 Task: Get directions from Fort Davis National Historic Site, Texas, United States to Greensboro, North Carolina, United States arriving by 5:00 pm tomorrow
Action: Mouse moved to (290, 63)
Screenshot: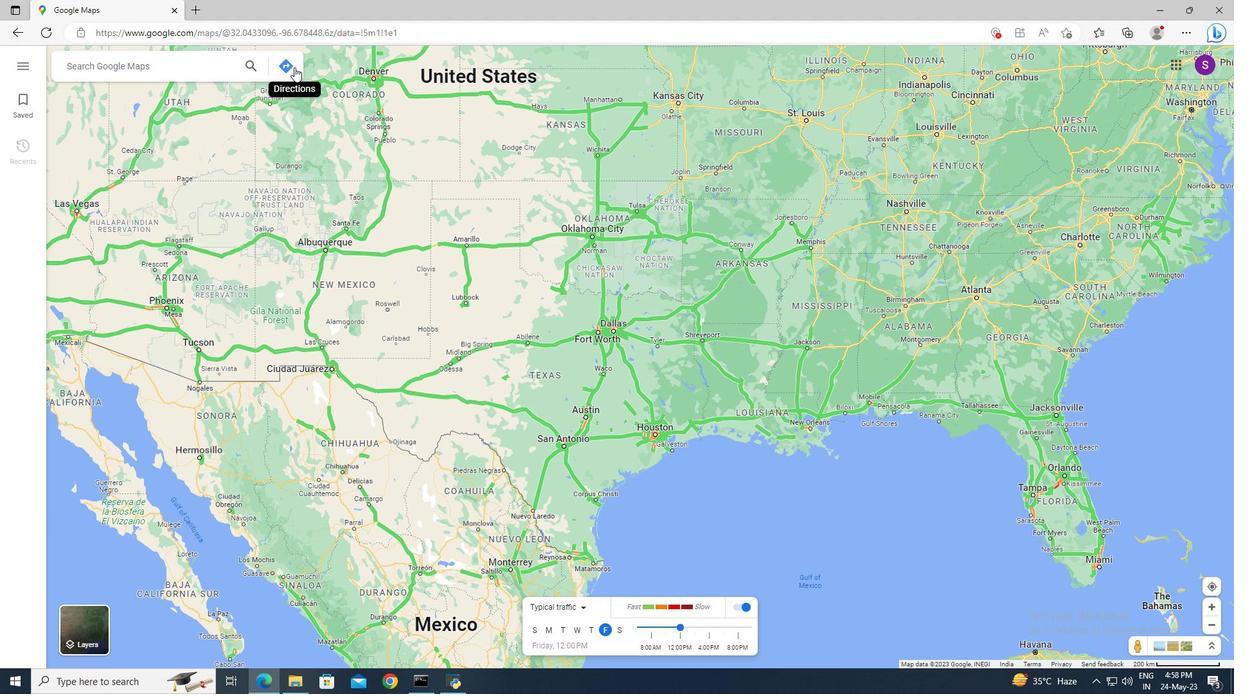
Action: Mouse pressed left at (290, 63)
Screenshot: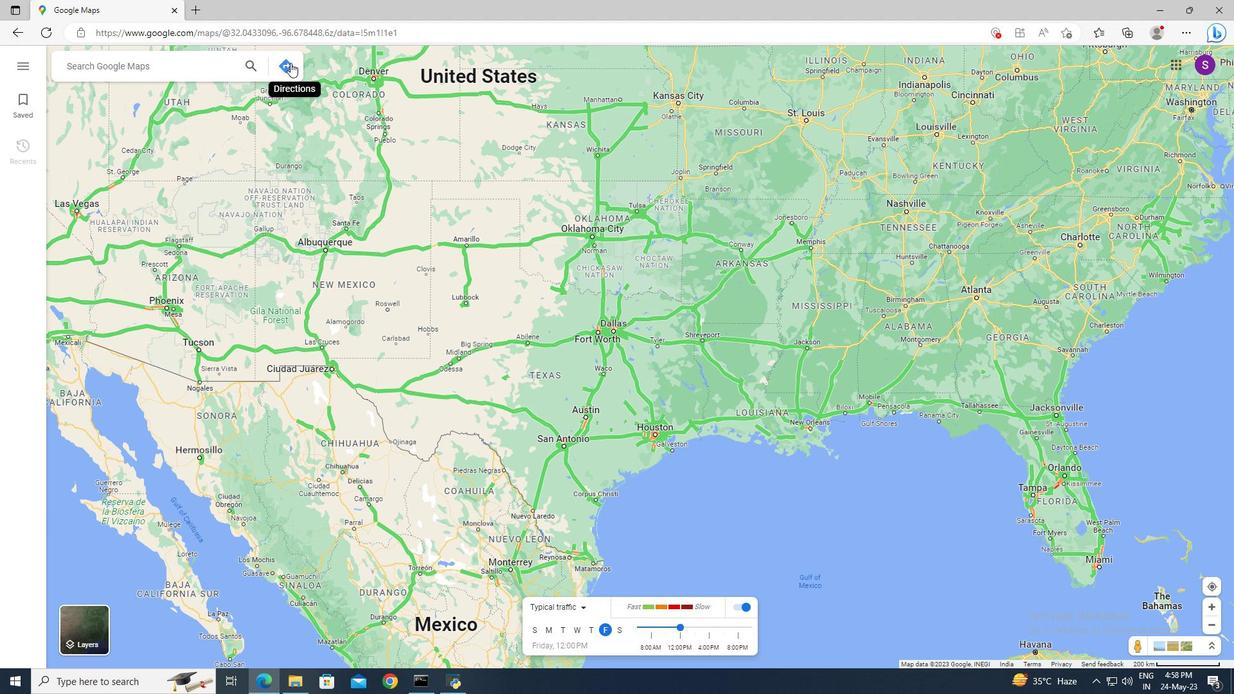 
Action: Mouse moved to (131, 103)
Screenshot: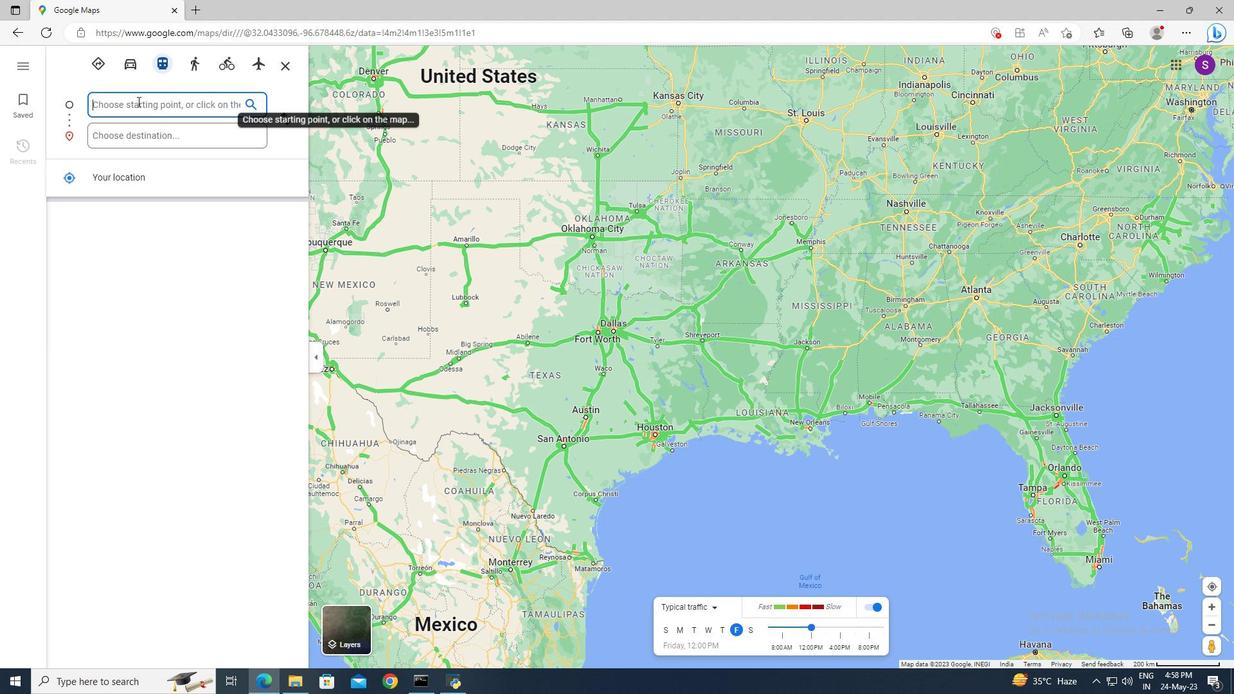 
Action: Mouse pressed left at (131, 103)
Screenshot: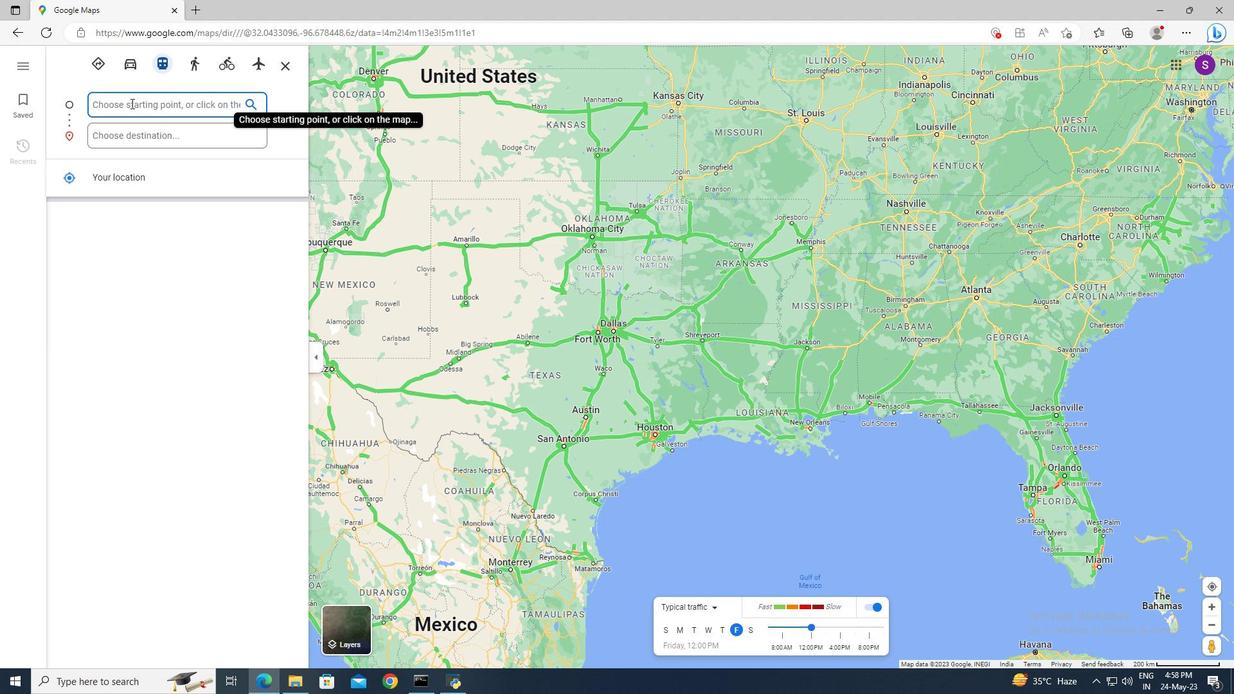 
Action: Key pressed <Key.shift>Fort<Key.space><Key.shift>Davis<Key.space><Key.shift>National<Key.space><Key.shift>Historic<Key.space><Key.shift_r>Site
Screenshot: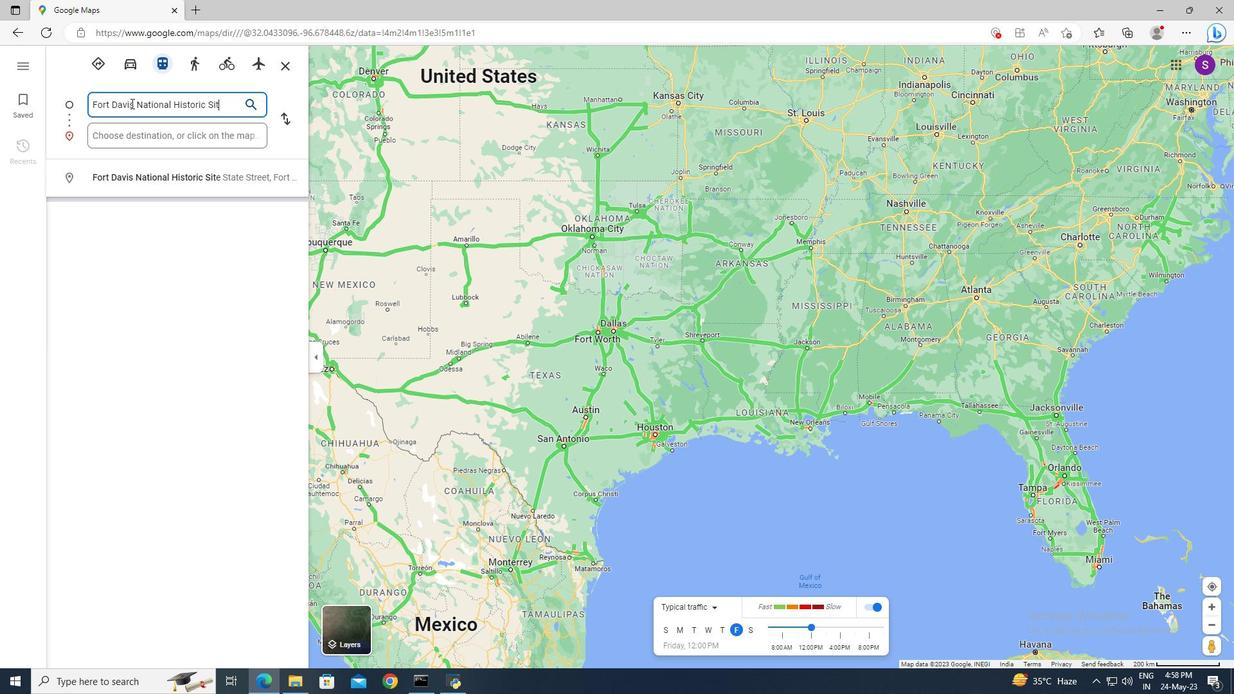 
Action: Mouse moved to (140, 180)
Screenshot: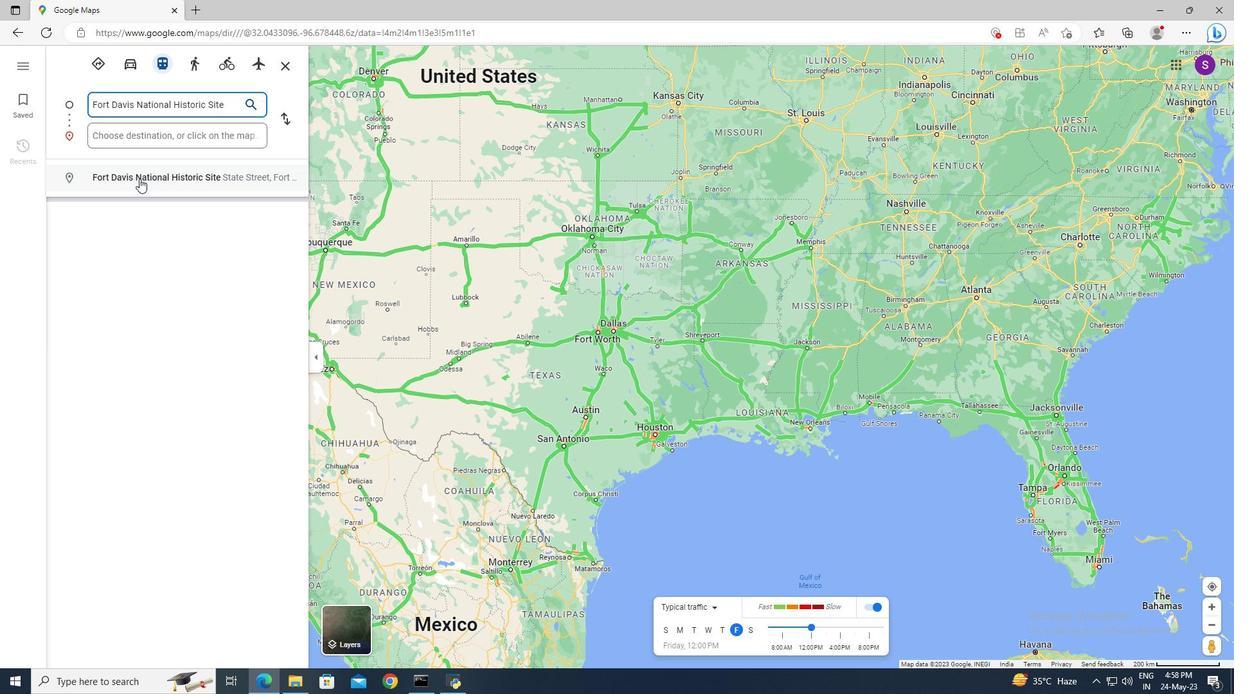 
Action: Mouse pressed left at (140, 180)
Screenshot: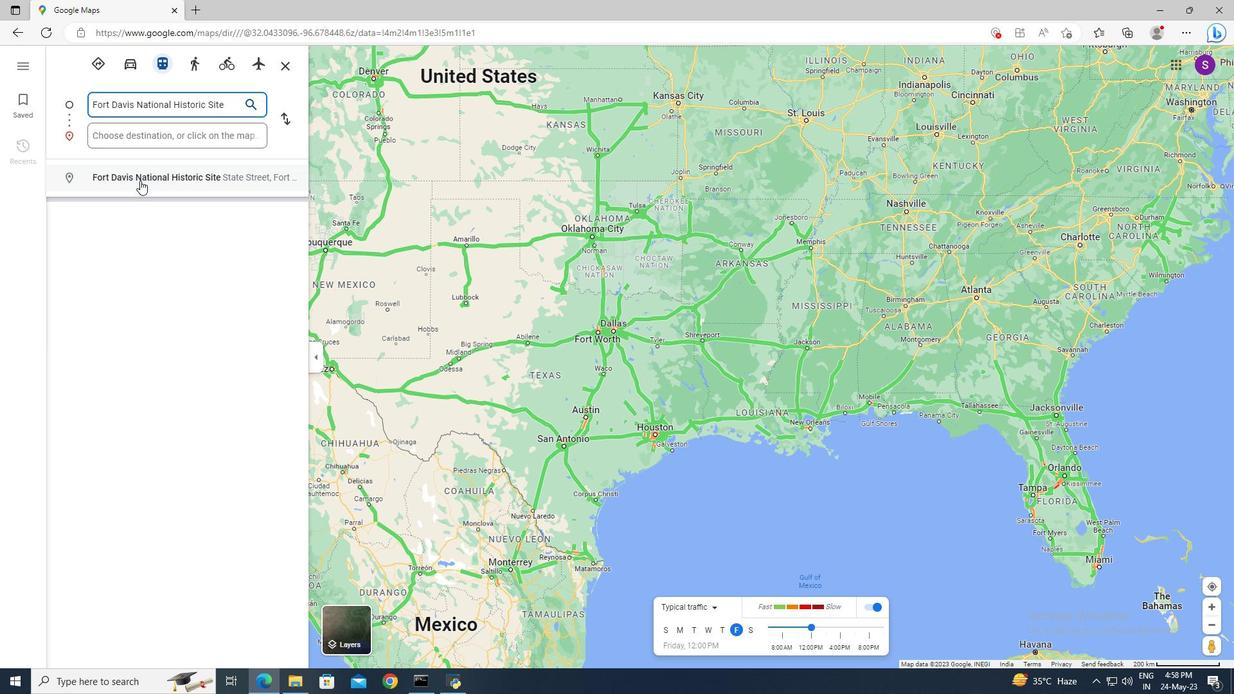 
Action: Mouse moved to (134, 136)
Screenshot: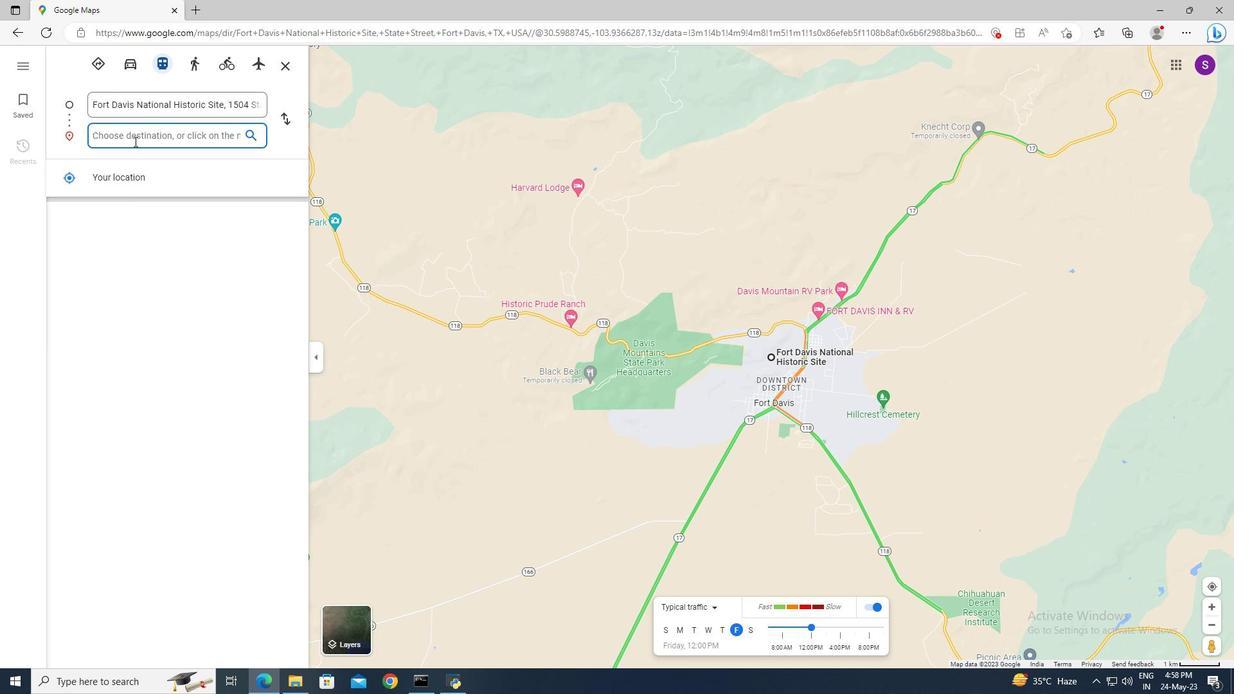 
Action: Mouse pressed left at (134, 136)
Screenshot: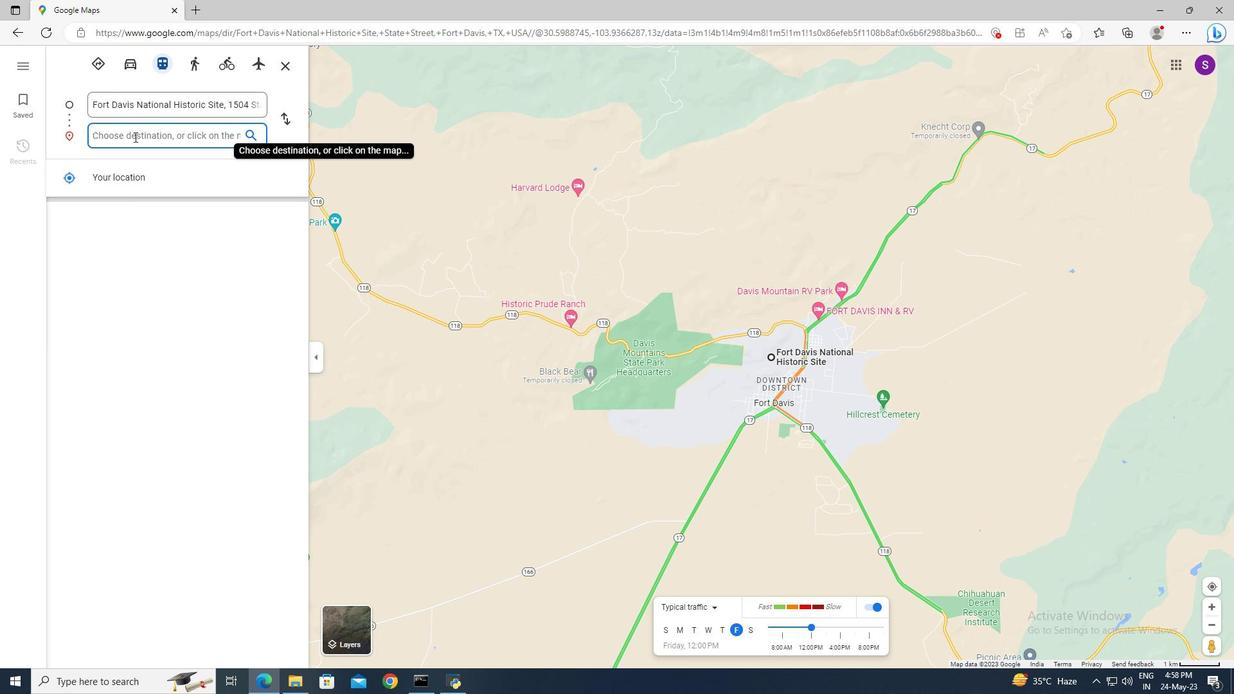 
Action: Key pressed <Key.shift>Greensboro
Screenshot: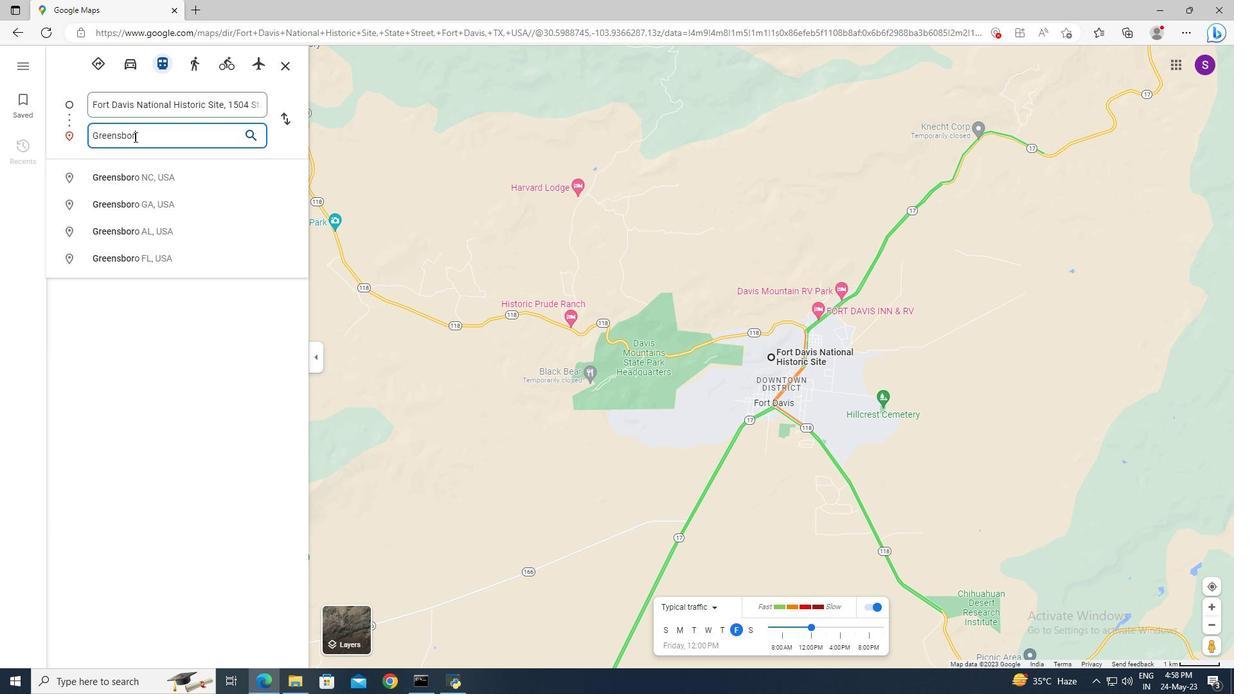 
Action: Mouse moved to (144, 175)
Screenshot: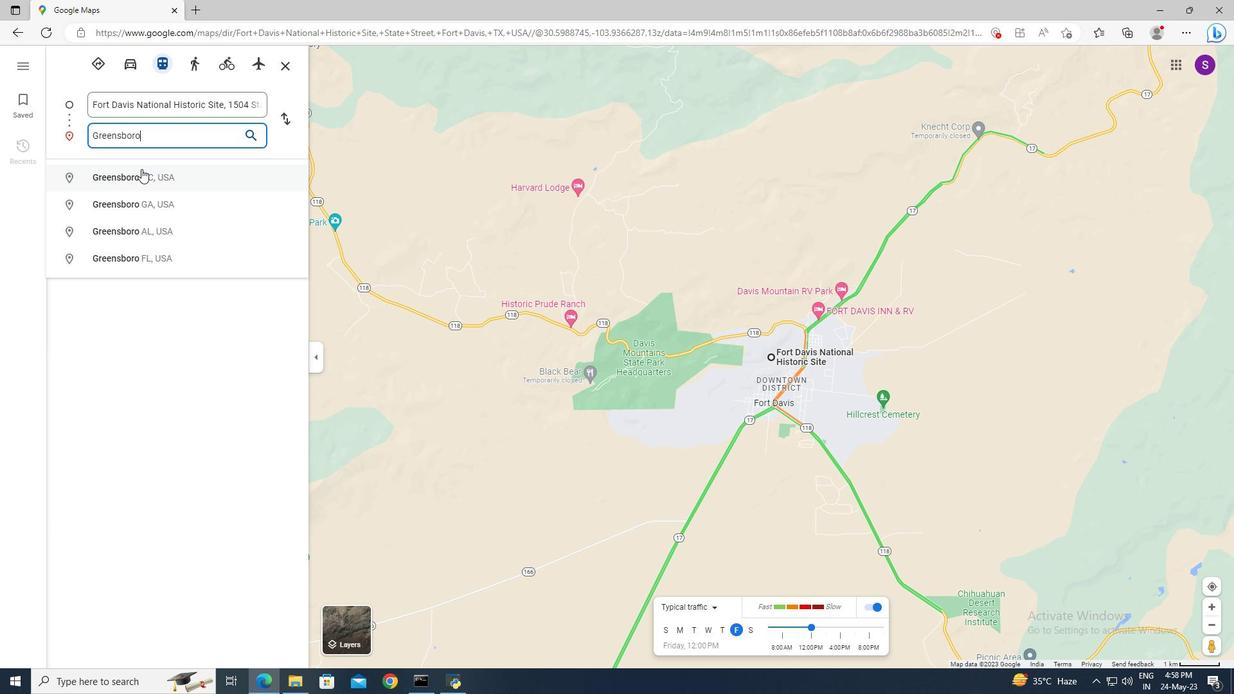 
Action: Mouse pressed left at (144, 175)
Screenshot: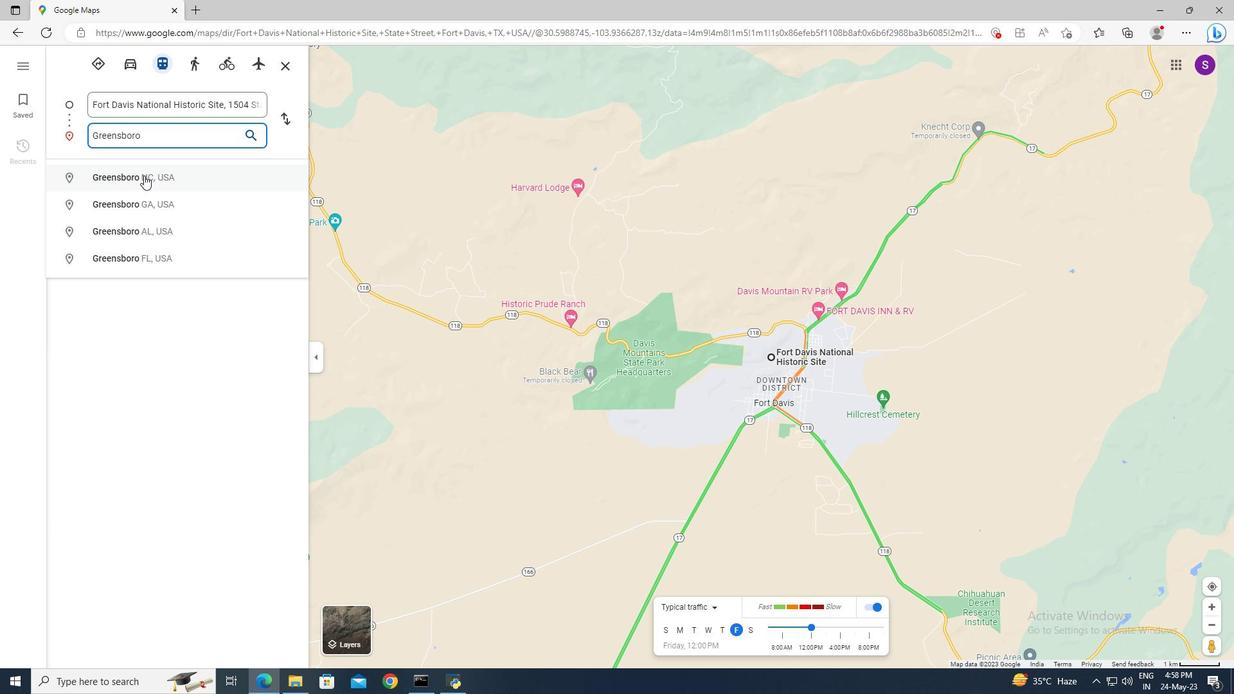 
Action: Mouse moved to (146, 179)
Screenshot: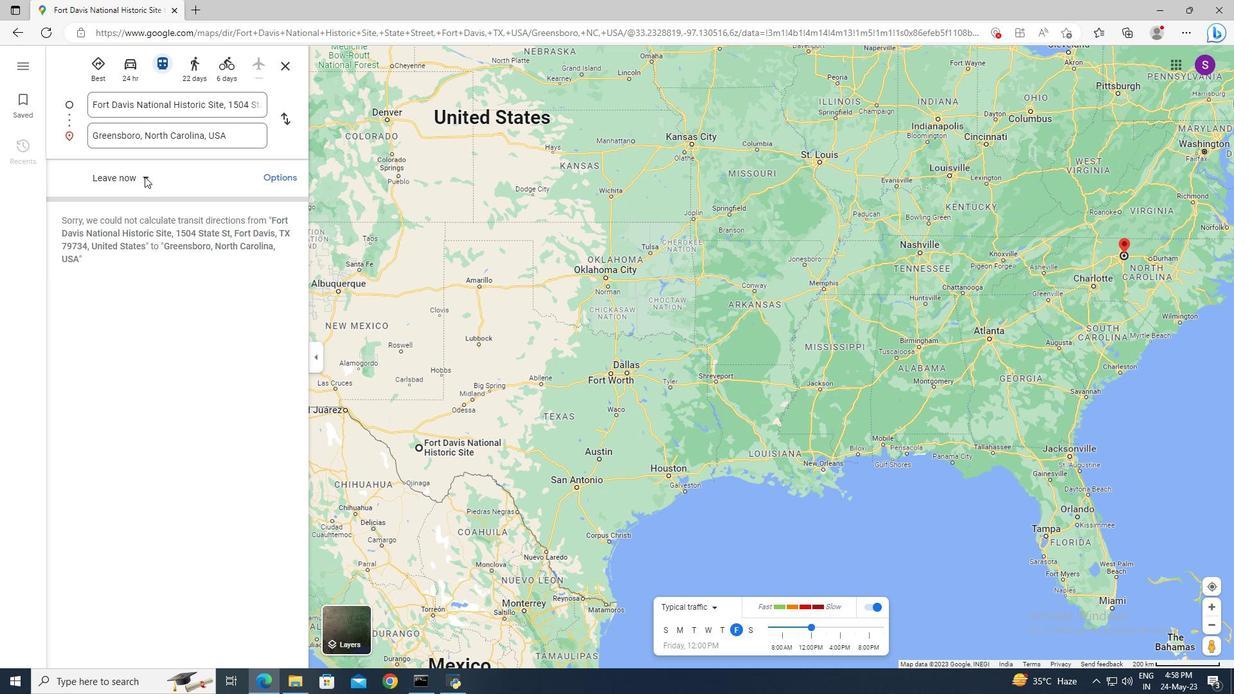 
Action: Mouse pressed left at (146, 179)
Screenshot: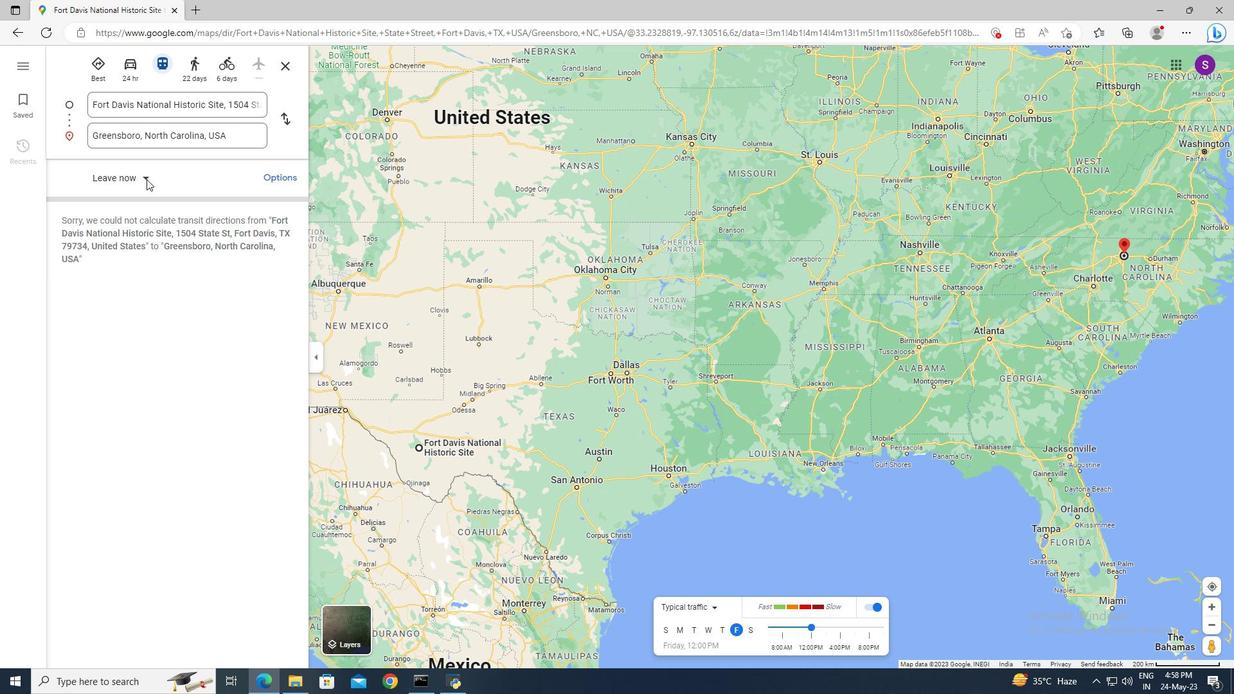 
Action: Mouse moved to (132, 227)
Screenshot: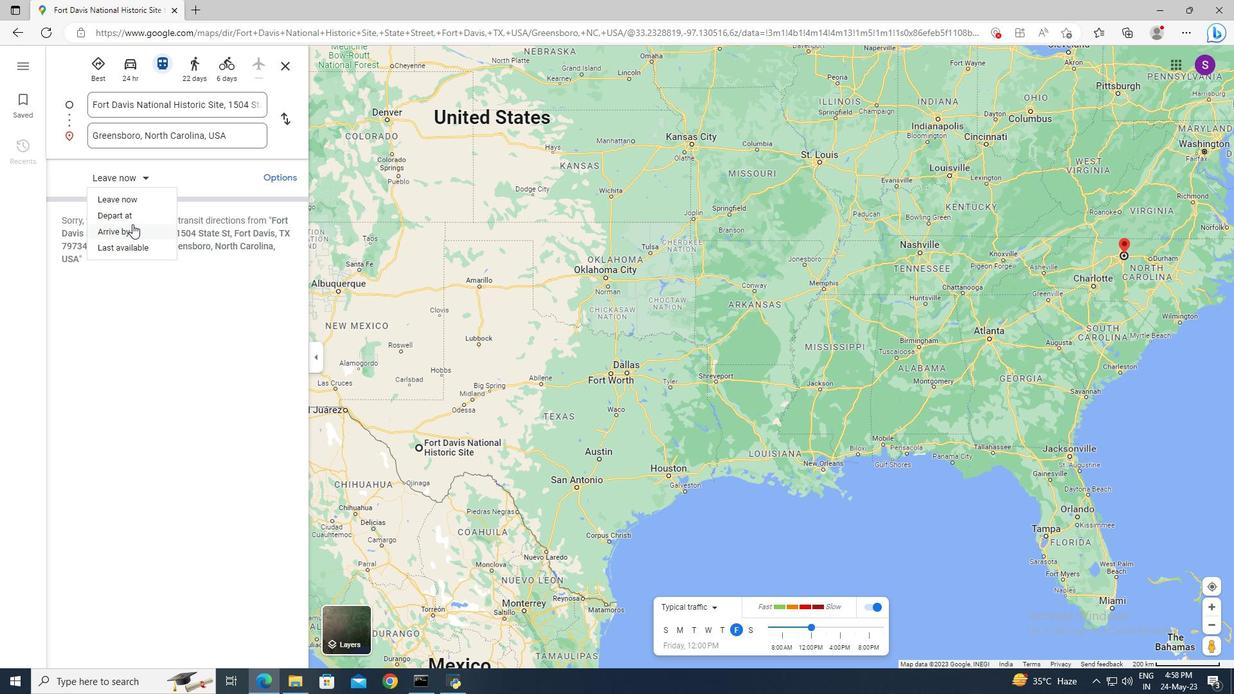 
Action: Mouse pressed left at (132, 227)
Screenshot: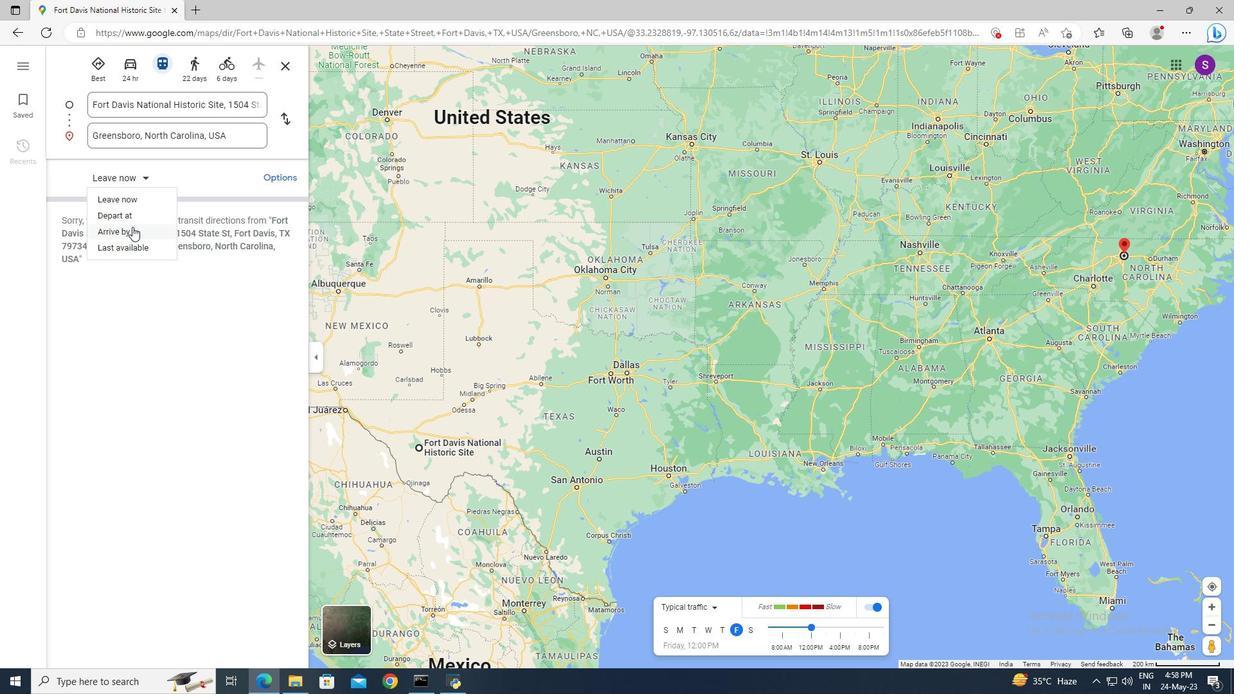 
Action: Mouse moved to (117, 202)
Screenshot: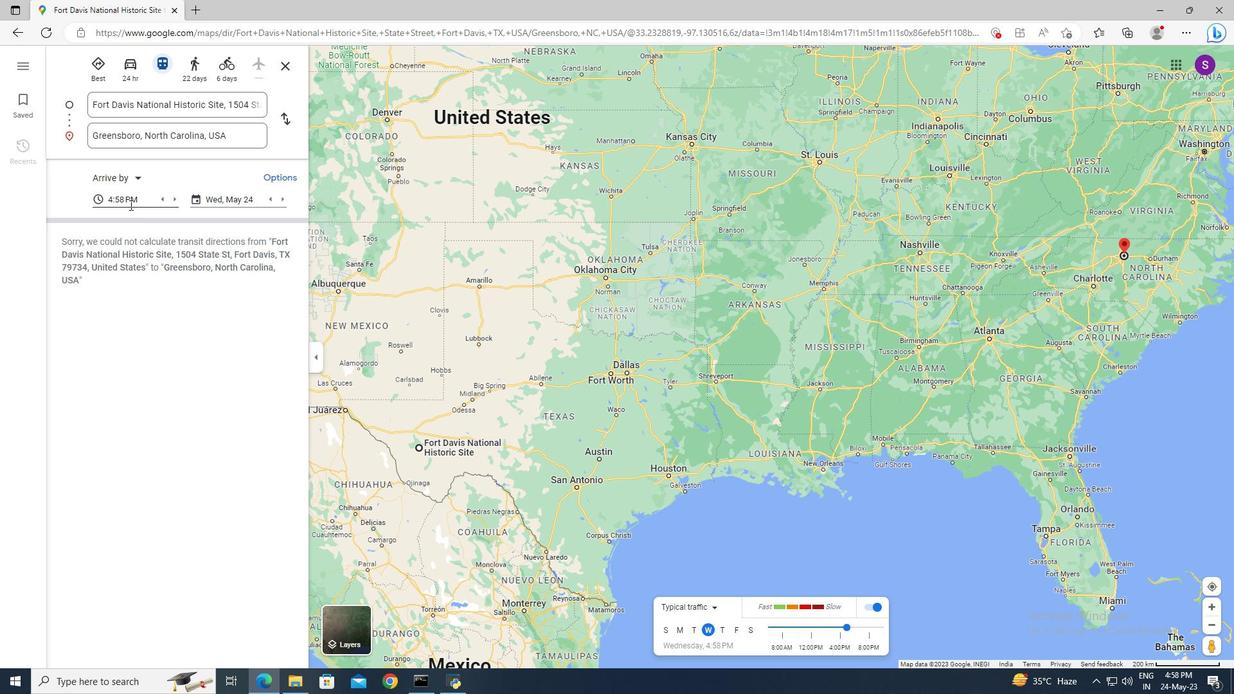 
Action: Mouse pressed left at (117, 202)
Screenshot: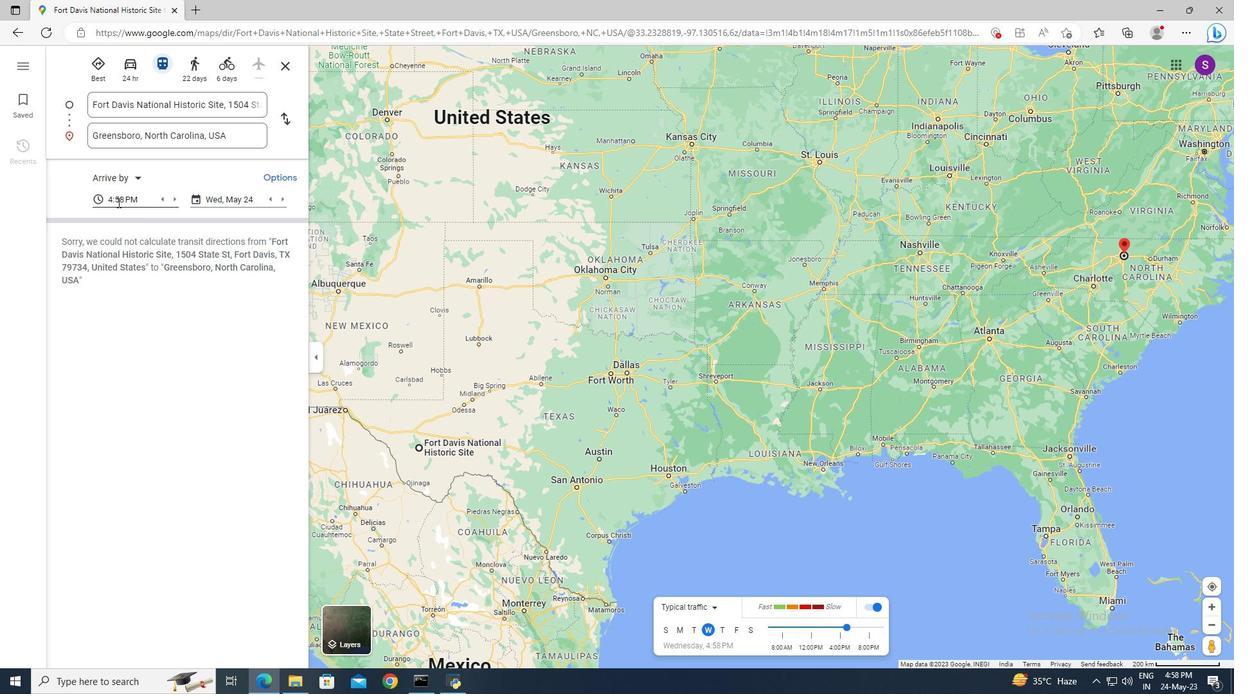
Action: Mouse moved to (126, 346)
Screenshot: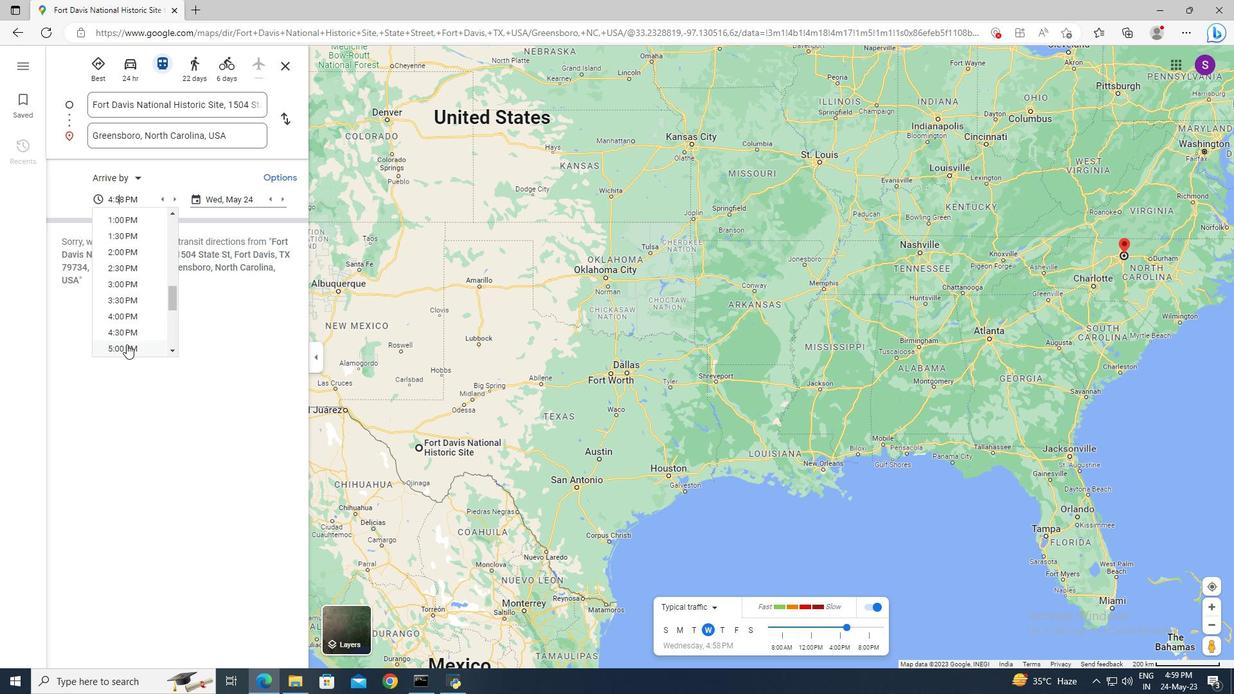 
Action: Mouse pressed left at (126, 346)
Screenshot: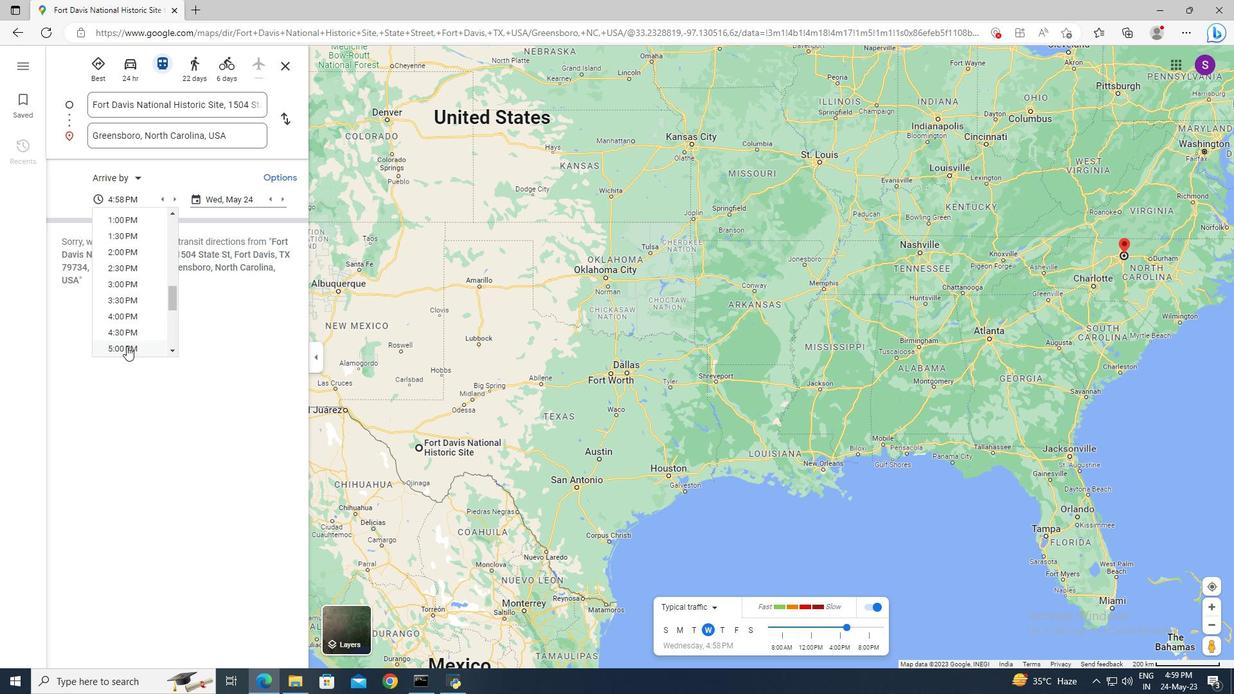 
Action: Mouse moved to (245, 200)
Screenshot: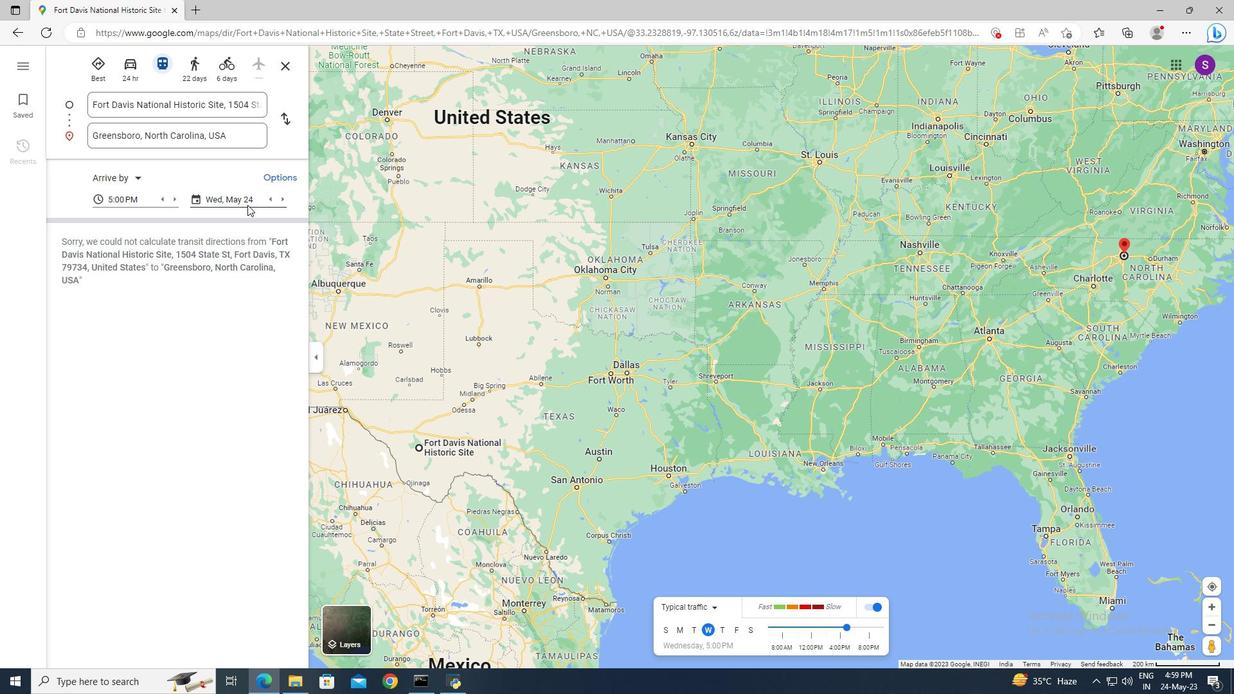 
Action: Mouse pressed left at (245, 200)
Screenshot: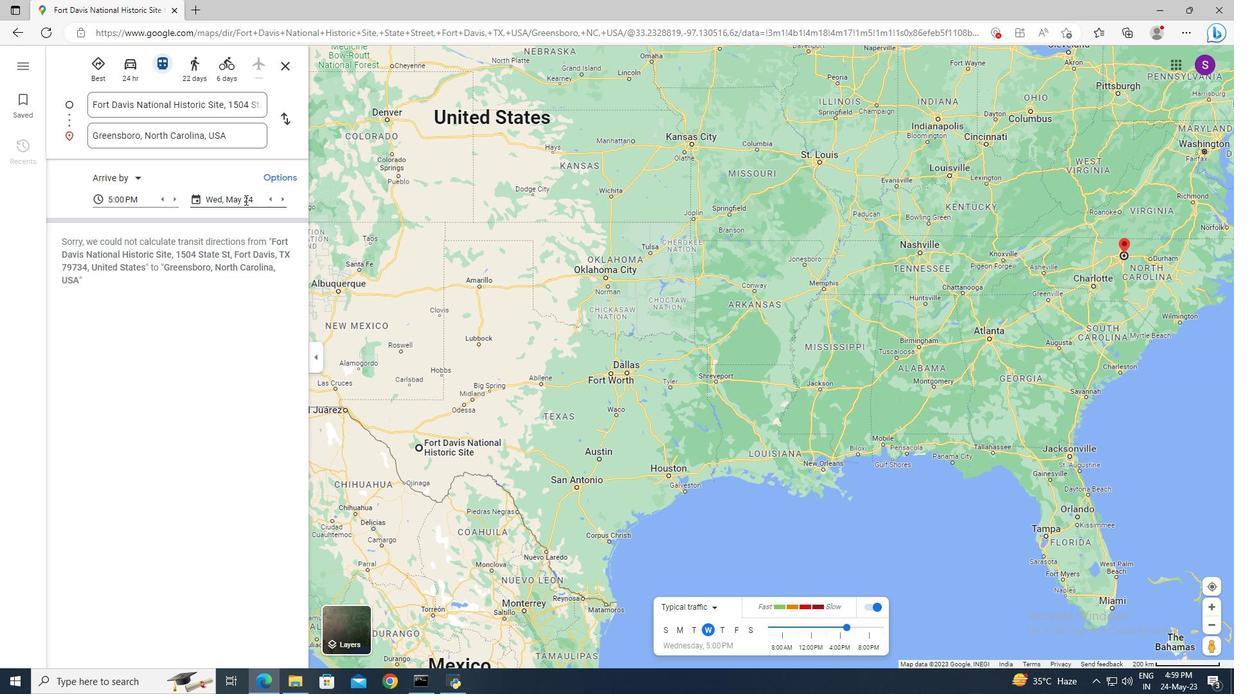 
Action: Mouse moved to (256, 291)
Screenshot: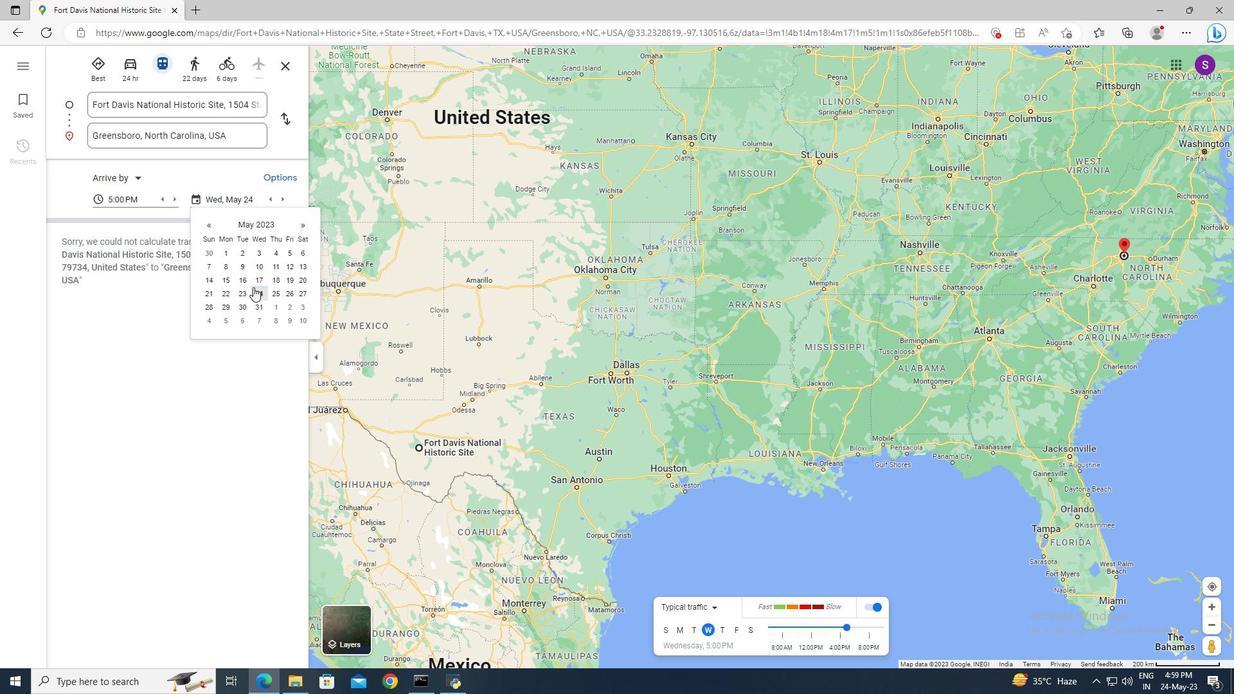 
Action: Mouse pressed left at (256, 291)
Screenshot: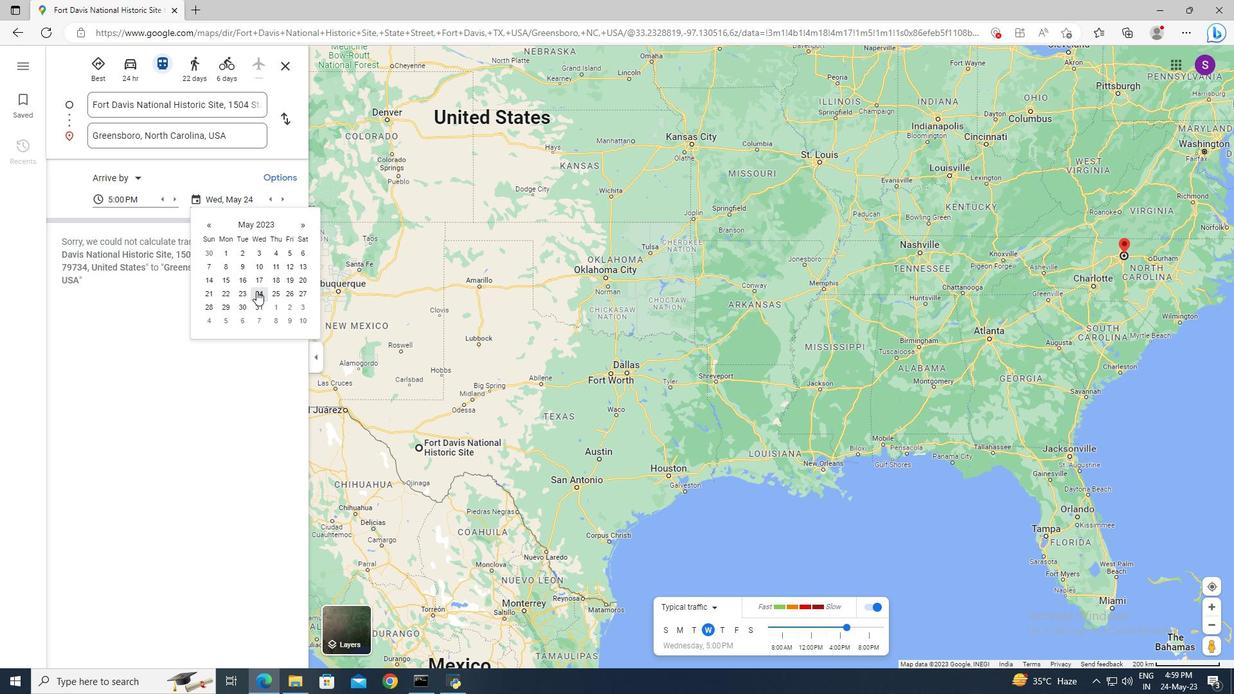 
